 Task: Use Barbeque Blues Short Effect in this video Movie B.mp4
Action: Mouse moved to (360, 157)
Screenshot: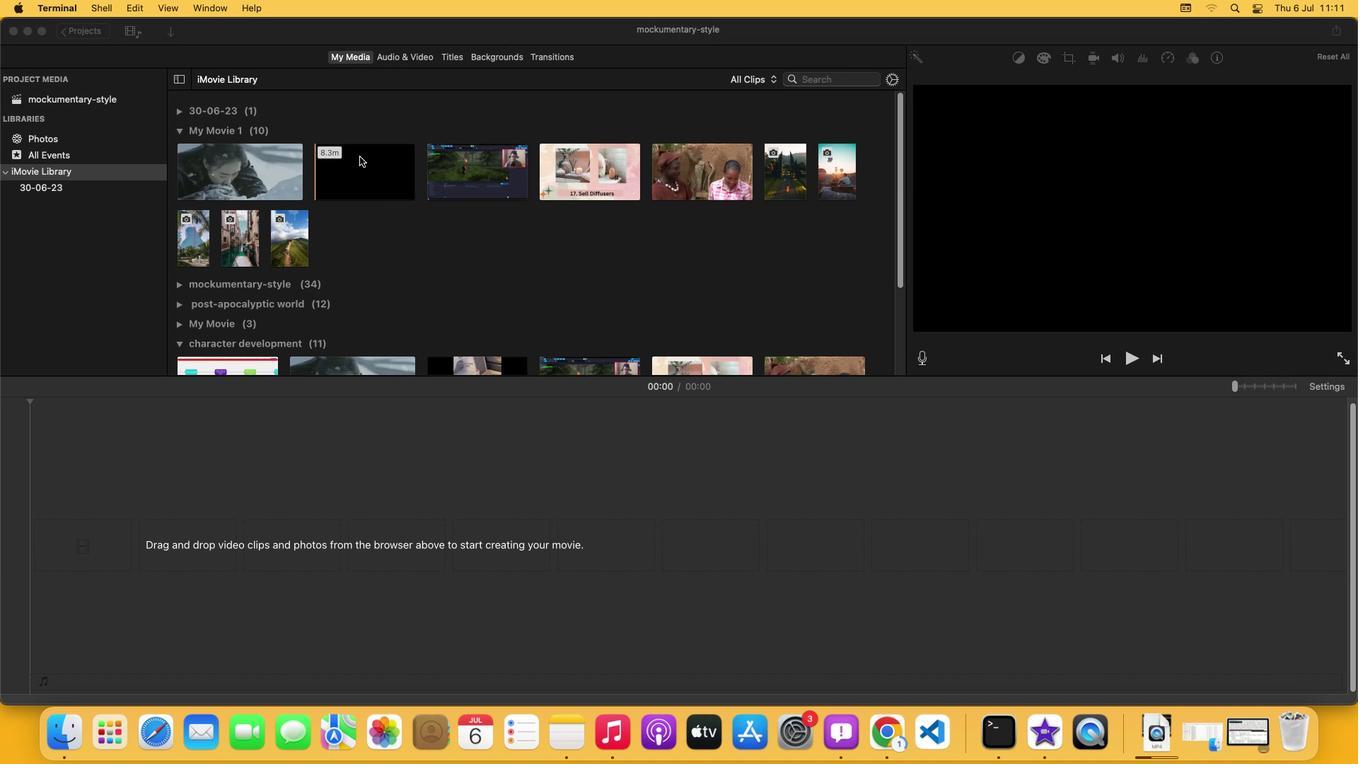 
Action: Mouse pressed left at (360, 157)
Screenshot: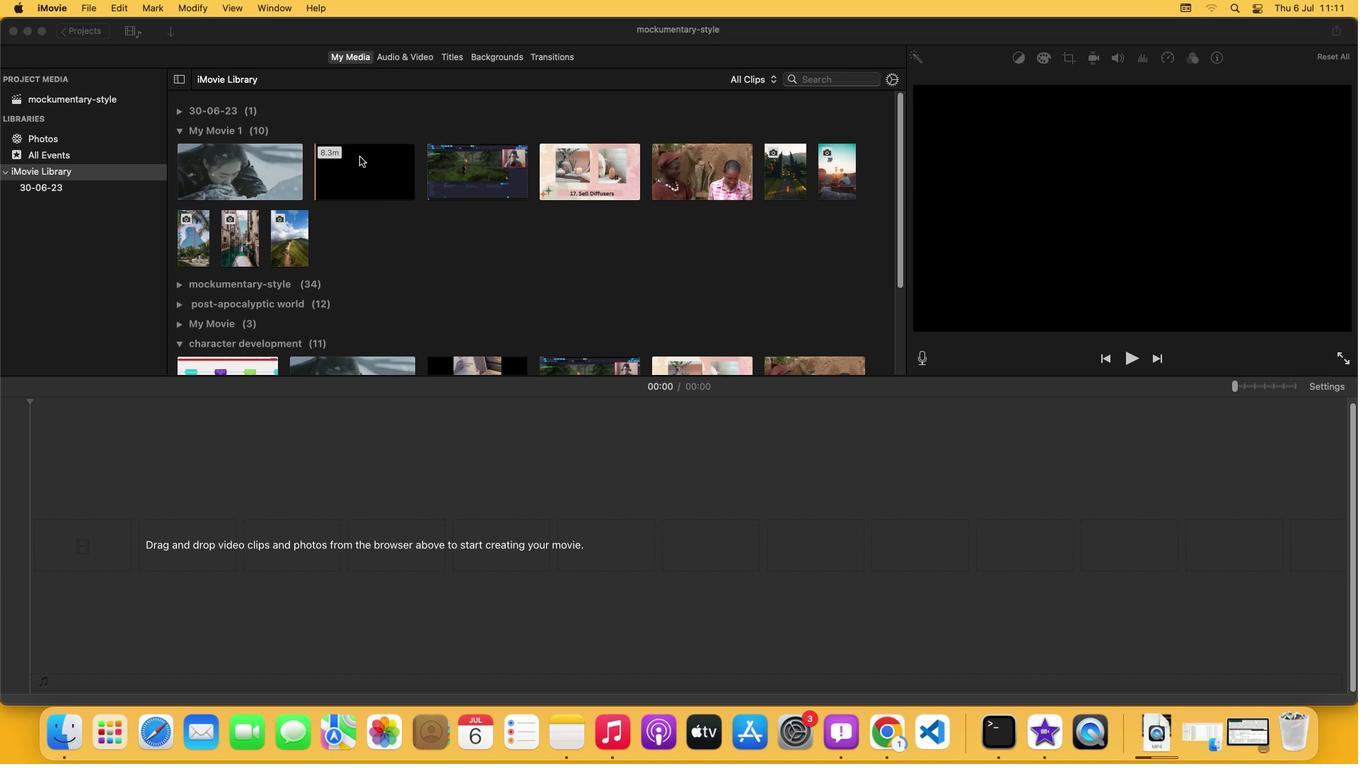 
Action: Mouse pressed left at (360, 157)
Screenshot: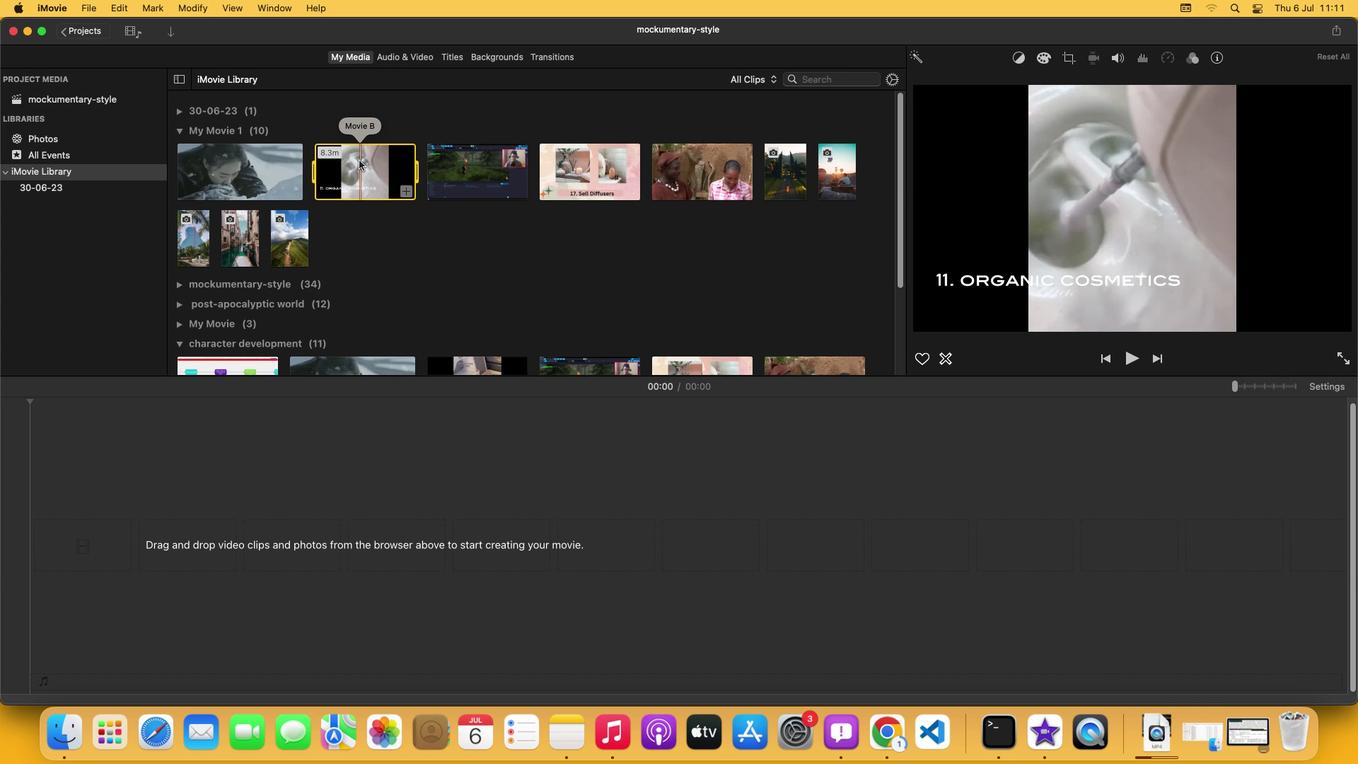 
Action: Mouse moved to (401, 56)
Screenshot: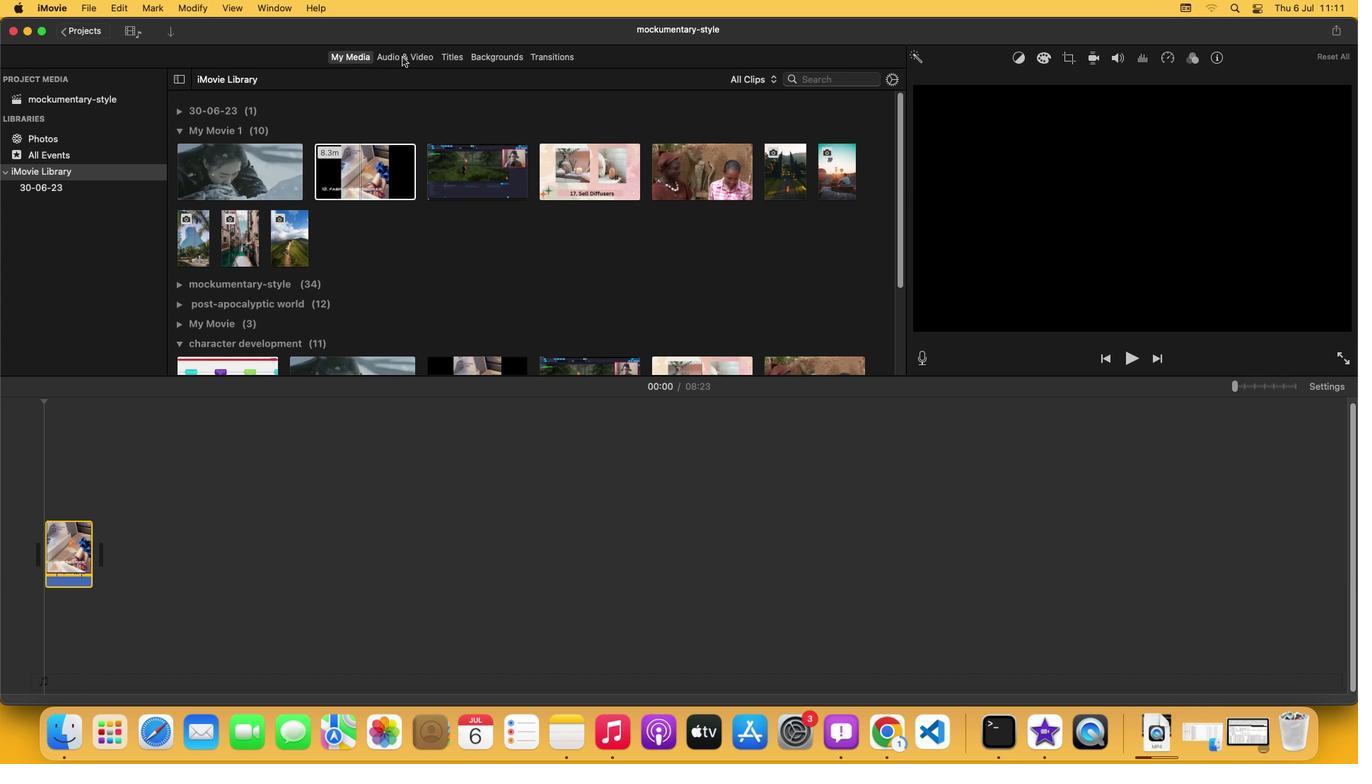 
Action: Mouse pressed left at (401, 56)
Screenshot: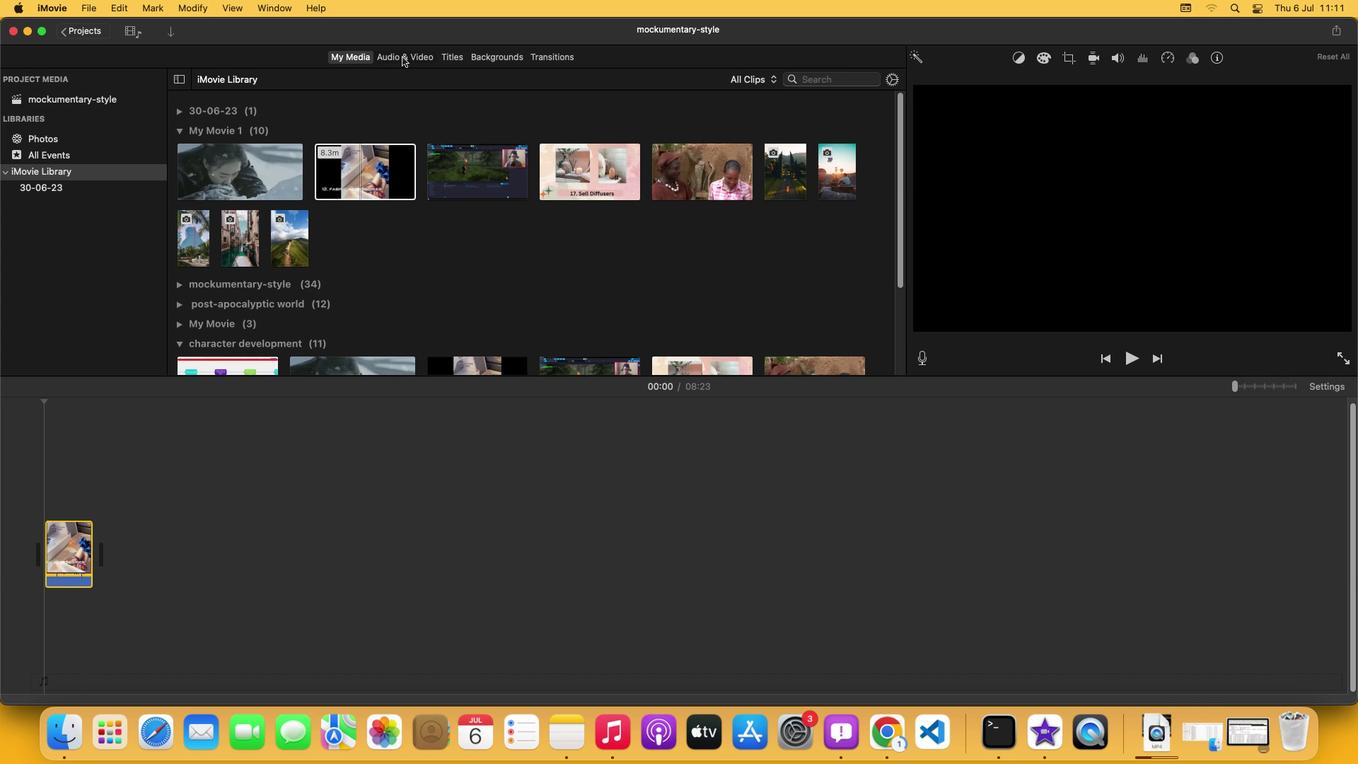 
Action: Mouse moved to (241, 202)
Screenshot: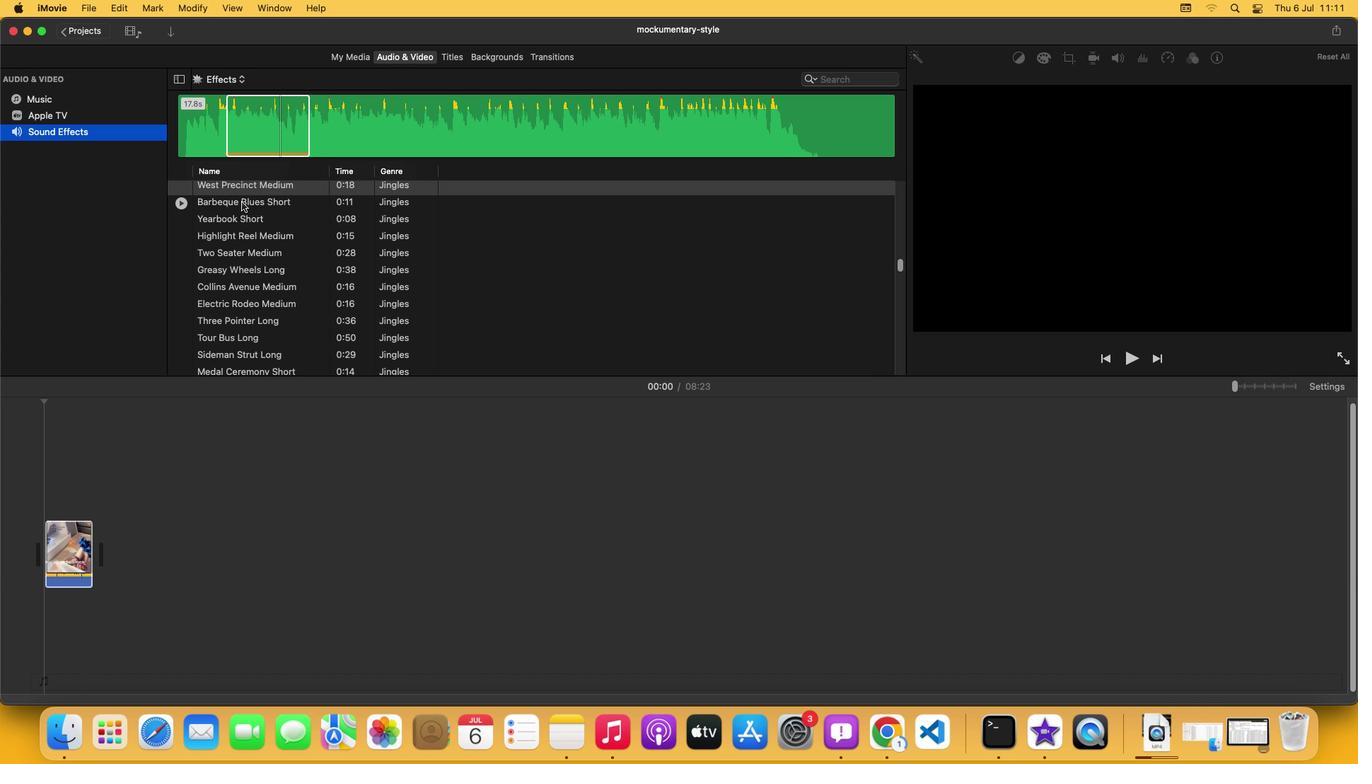 
Action: Mouse pressed left at (241, 202)
Screenshot: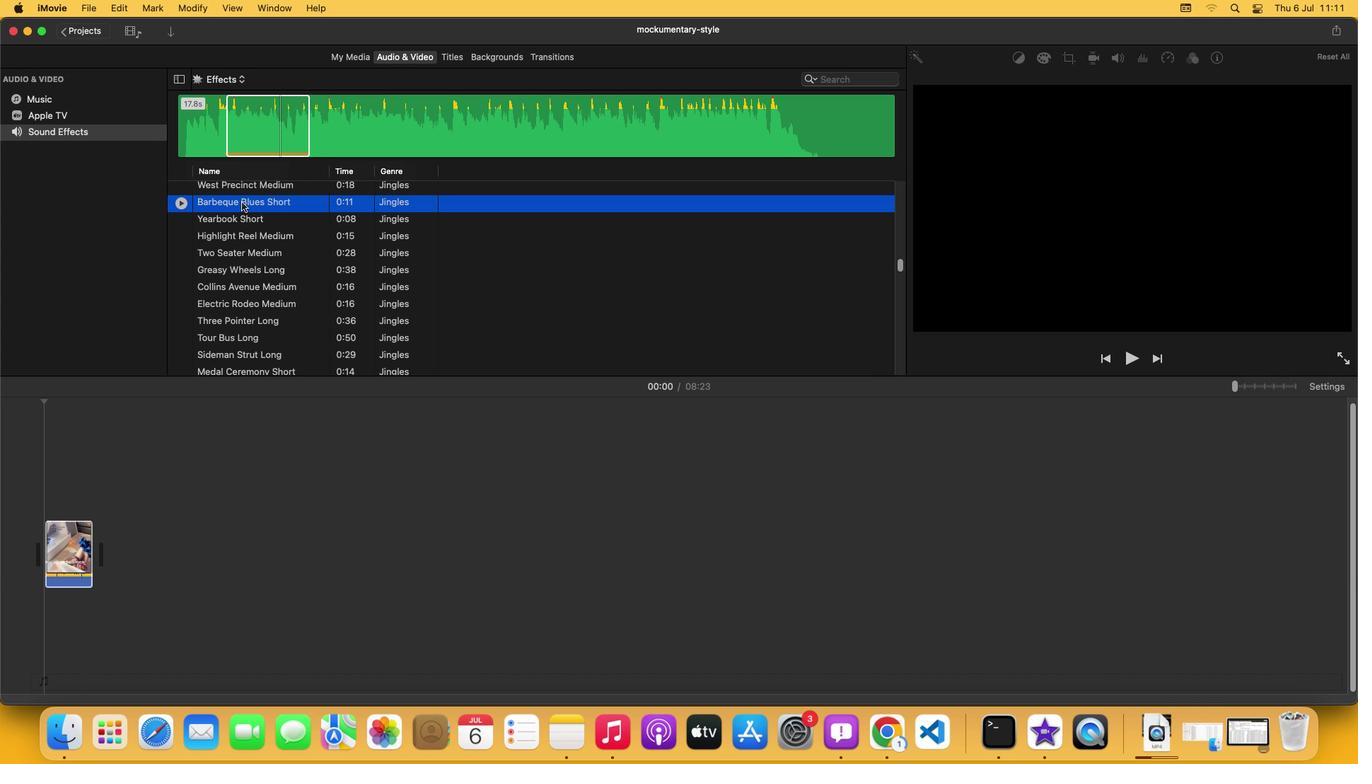 
Action: Mouse moved to (244, 127)
Screenshot: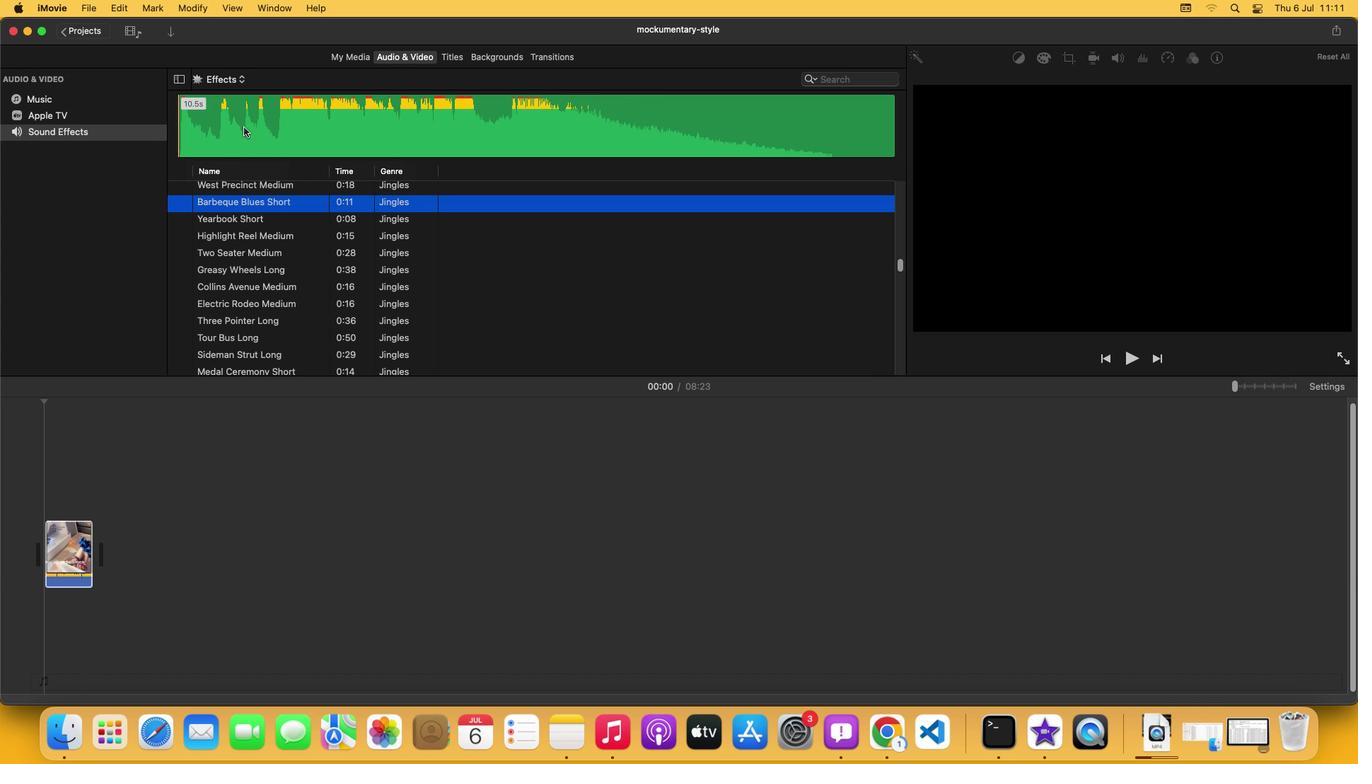 
Action: Mouse pressed left at (244, 127)
Screenshot: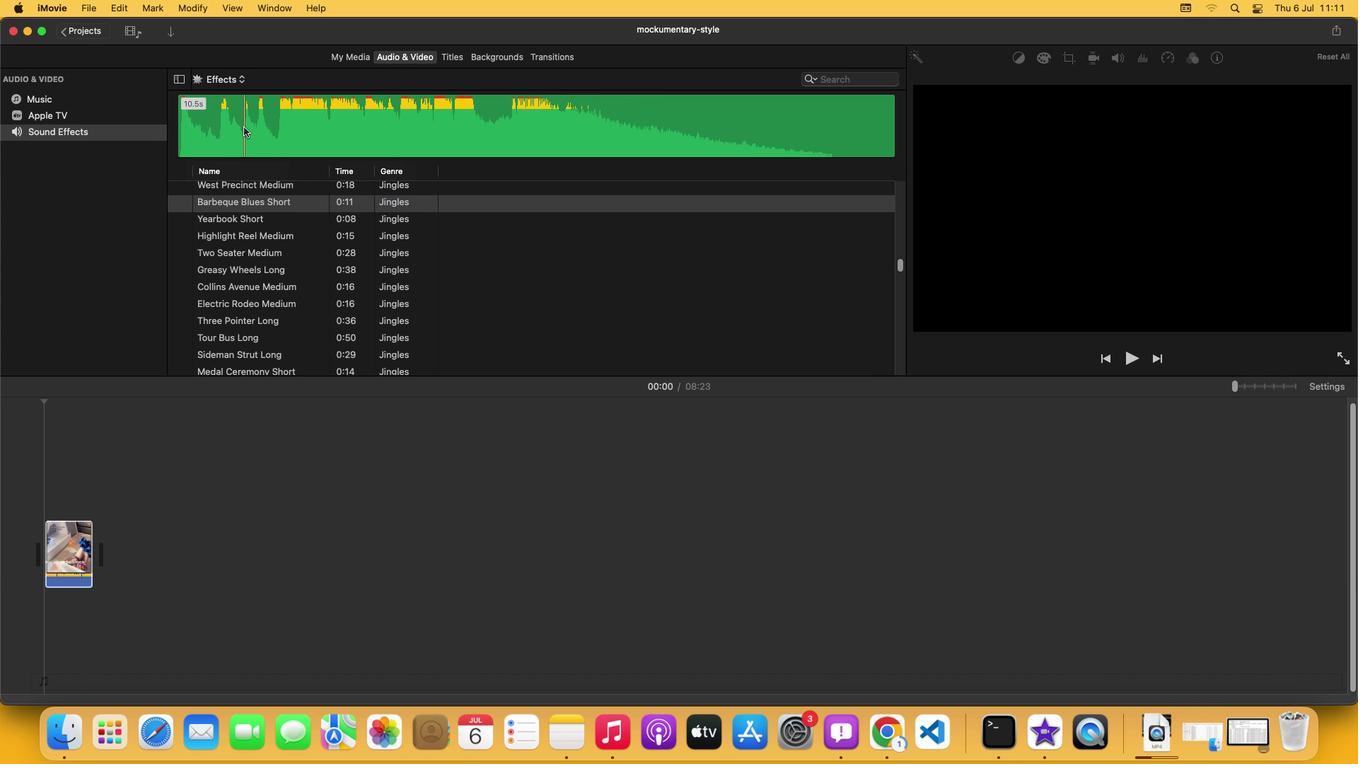 
Action: Mouse moved to (323, 132)
Screenshot: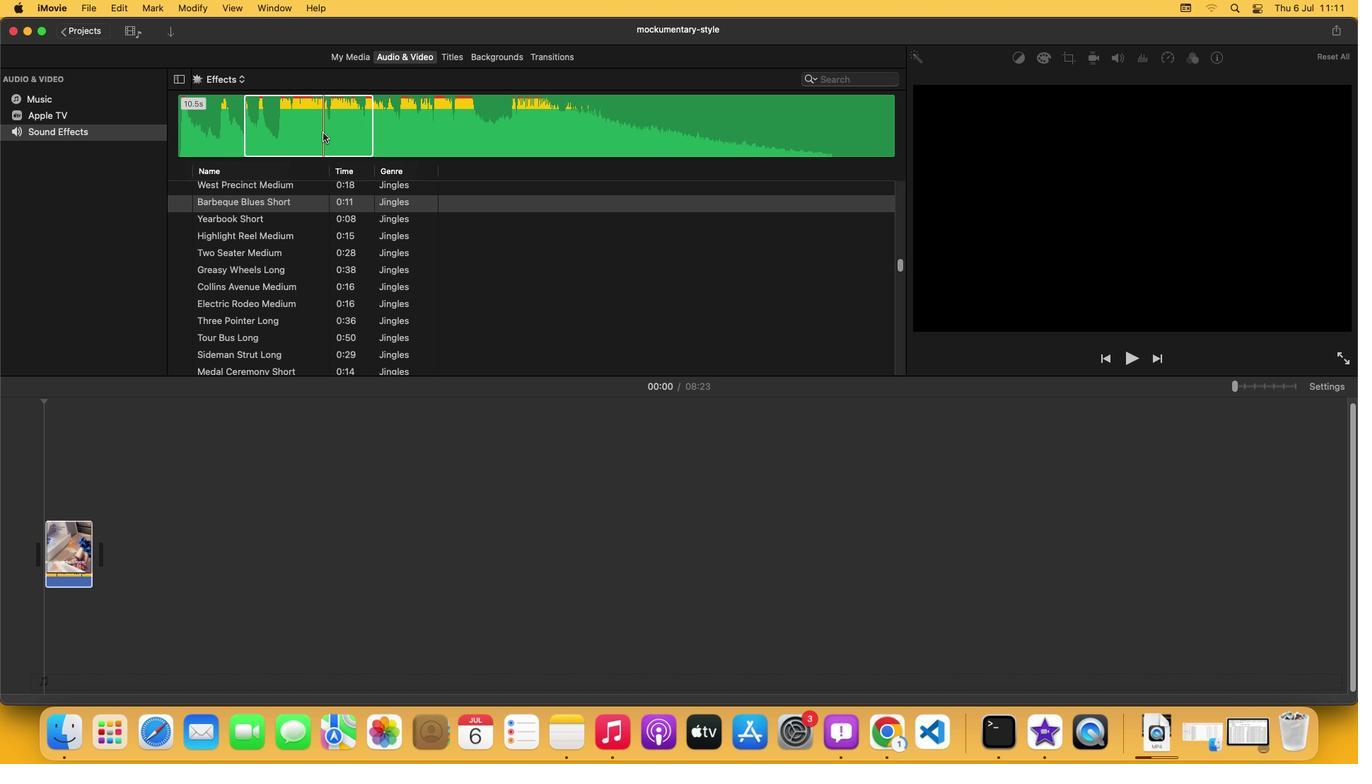 
Action: Mouse pressed left at (323, 132)
Screenshot: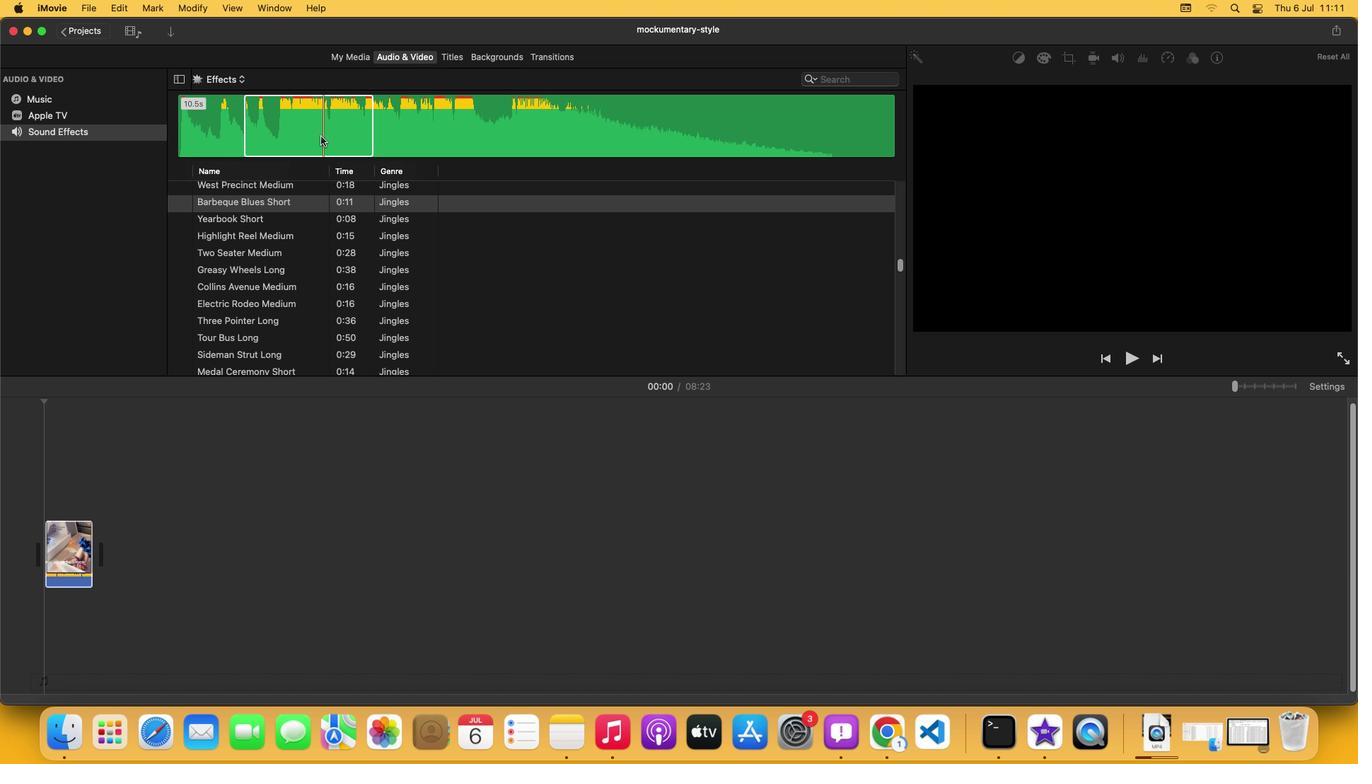 
Action: Mouse moved to (160, 602)
Screenshot: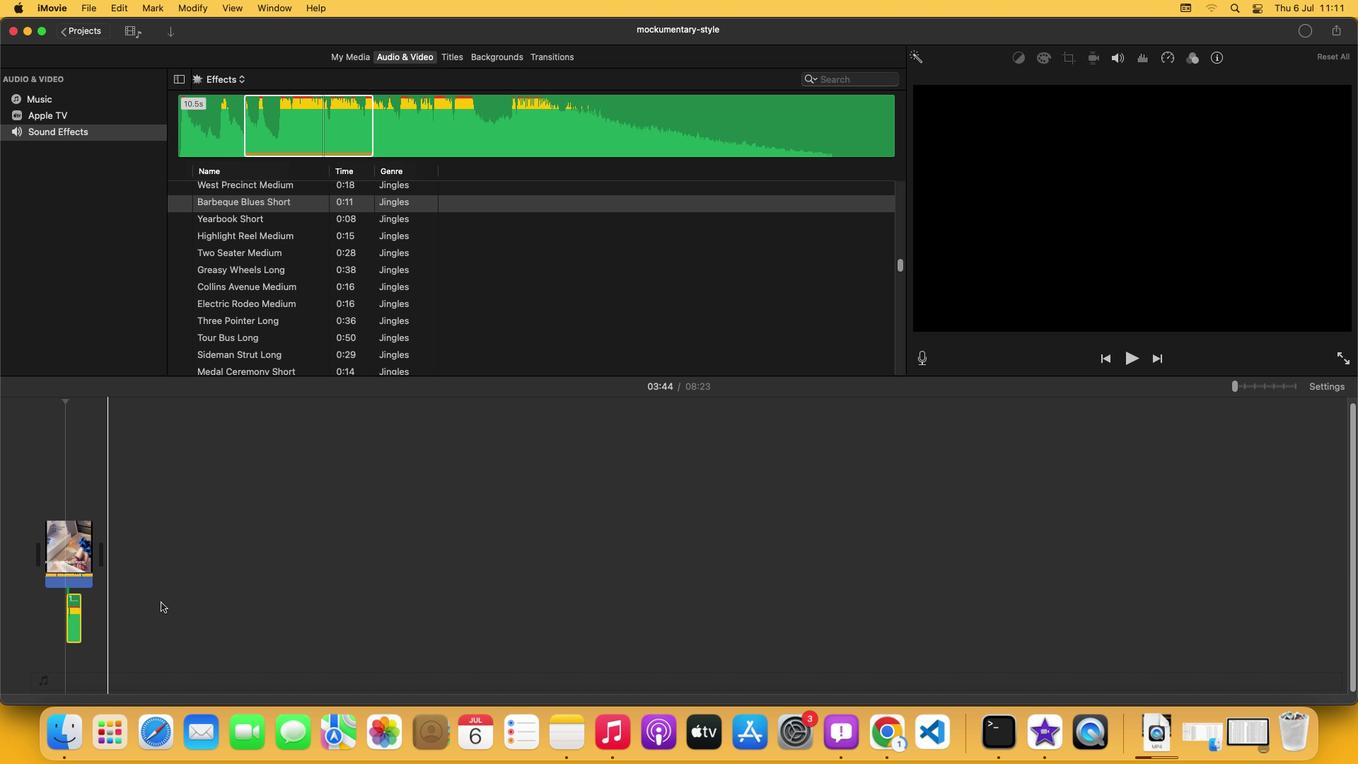 
